 Task: Change the Follow visibility to Only visible to me.
Action: Mouse moved to (953, 102)
Screenshot: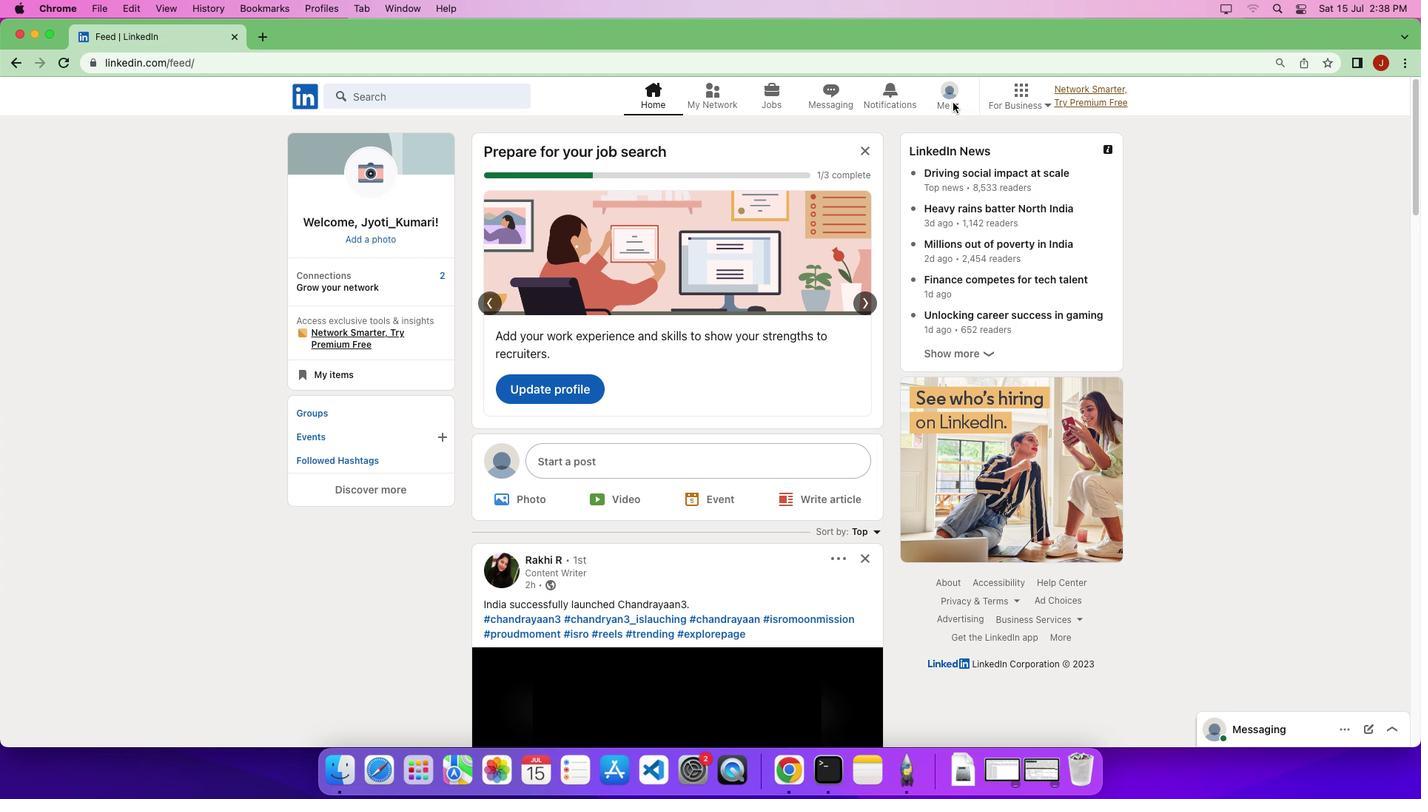 
Action: Mouse pressed left at (953, 102)
Screenshot: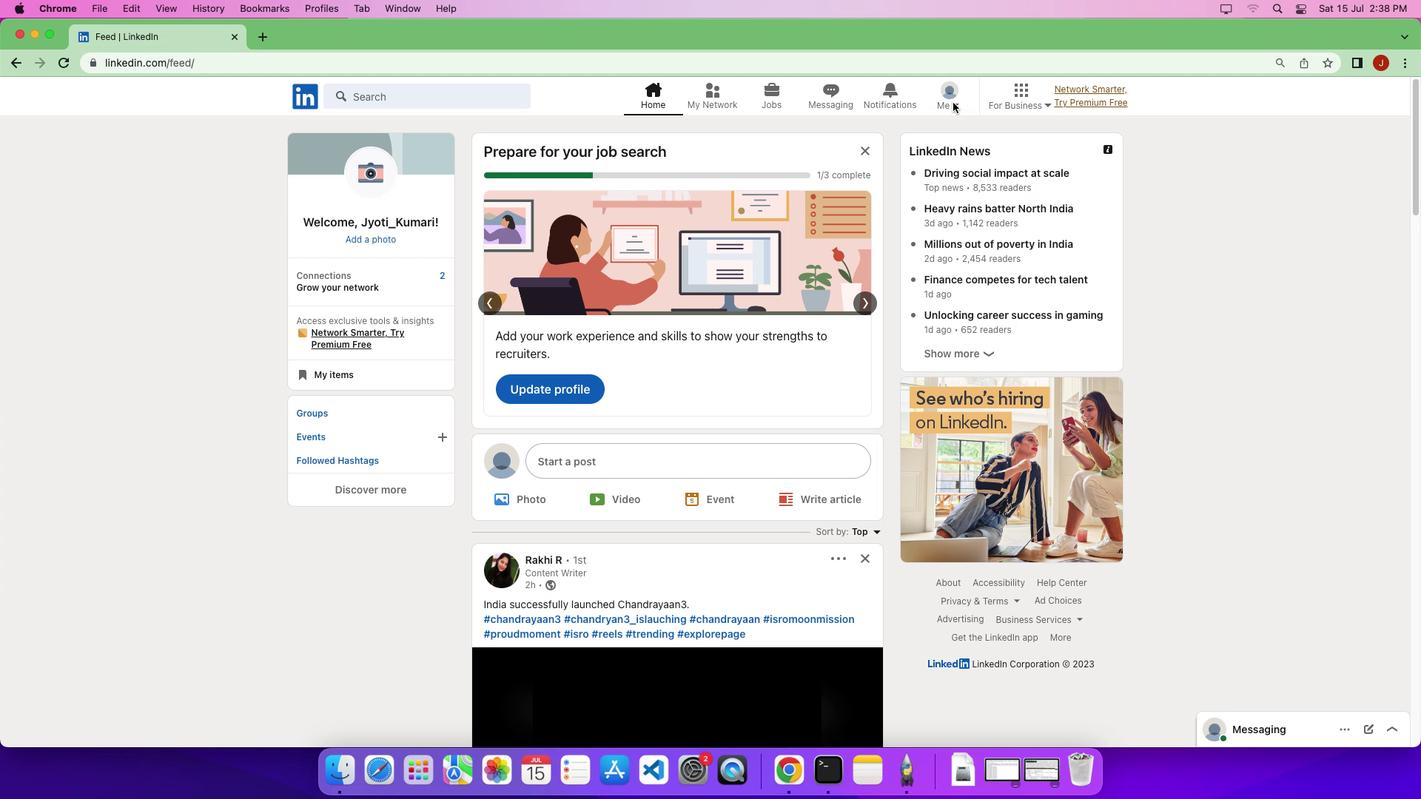 
Action: Mouse pressed left at (953, 102)
Screenshot: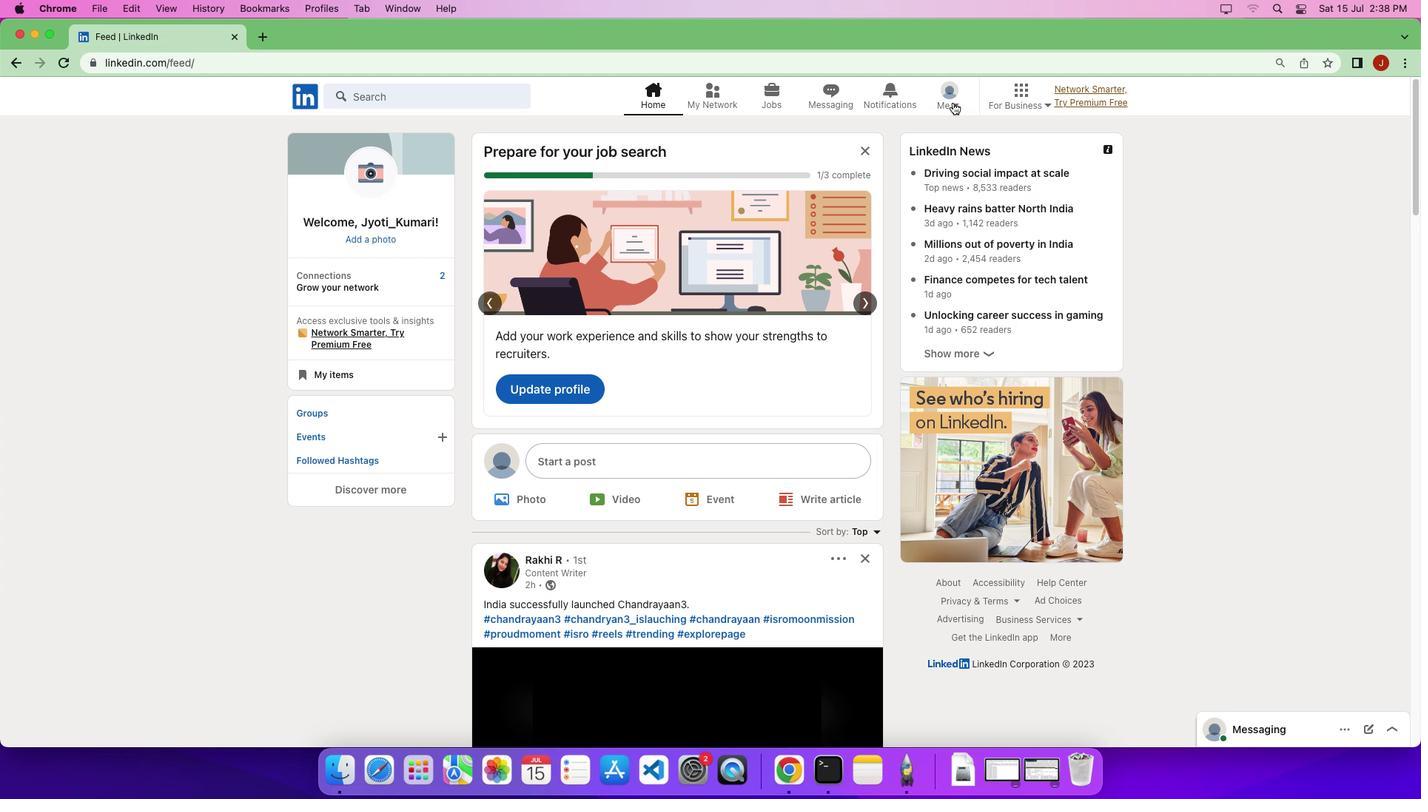 
Action: Mouse moved to (869, 273)
Screenshot: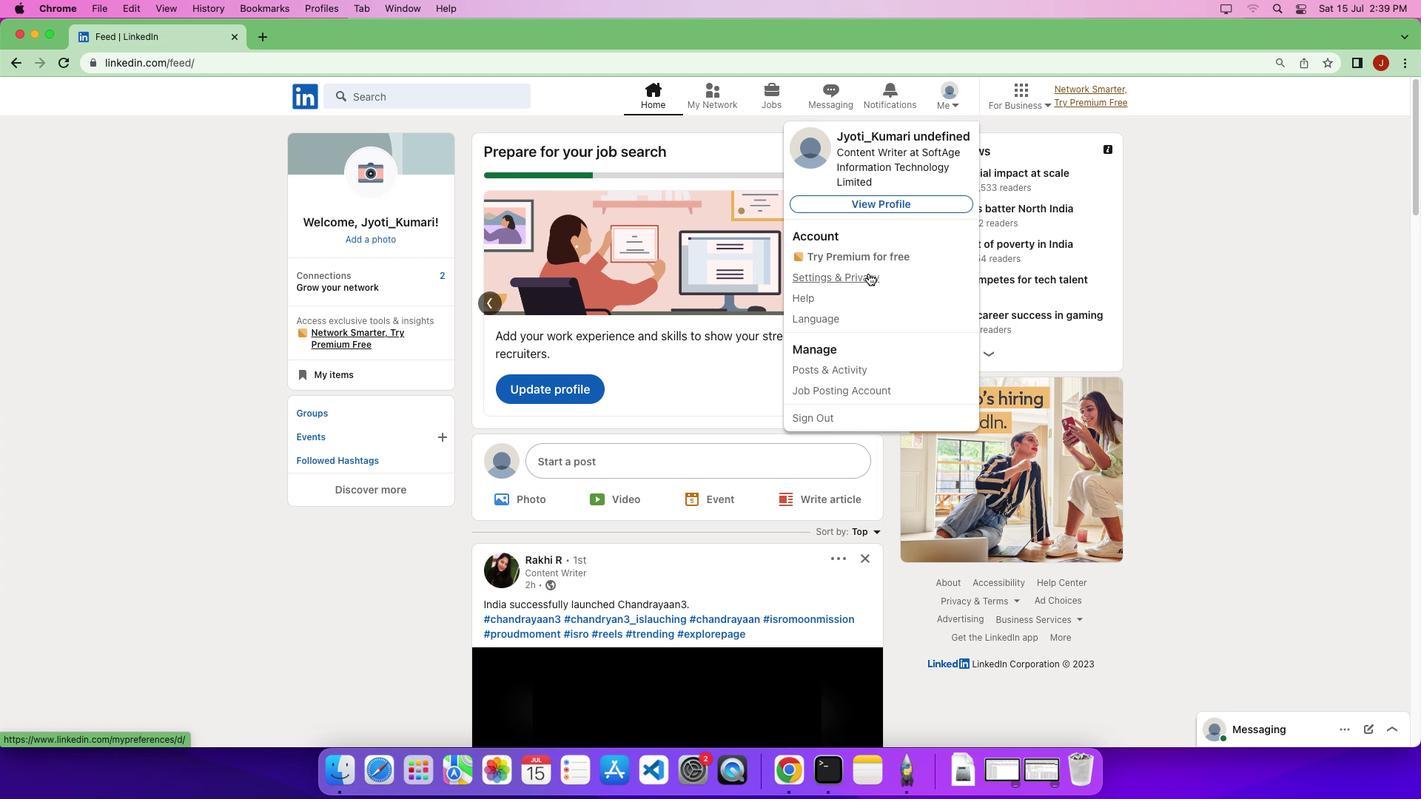 
Action: Mouse pressed left at (869, 273)
Screenshot: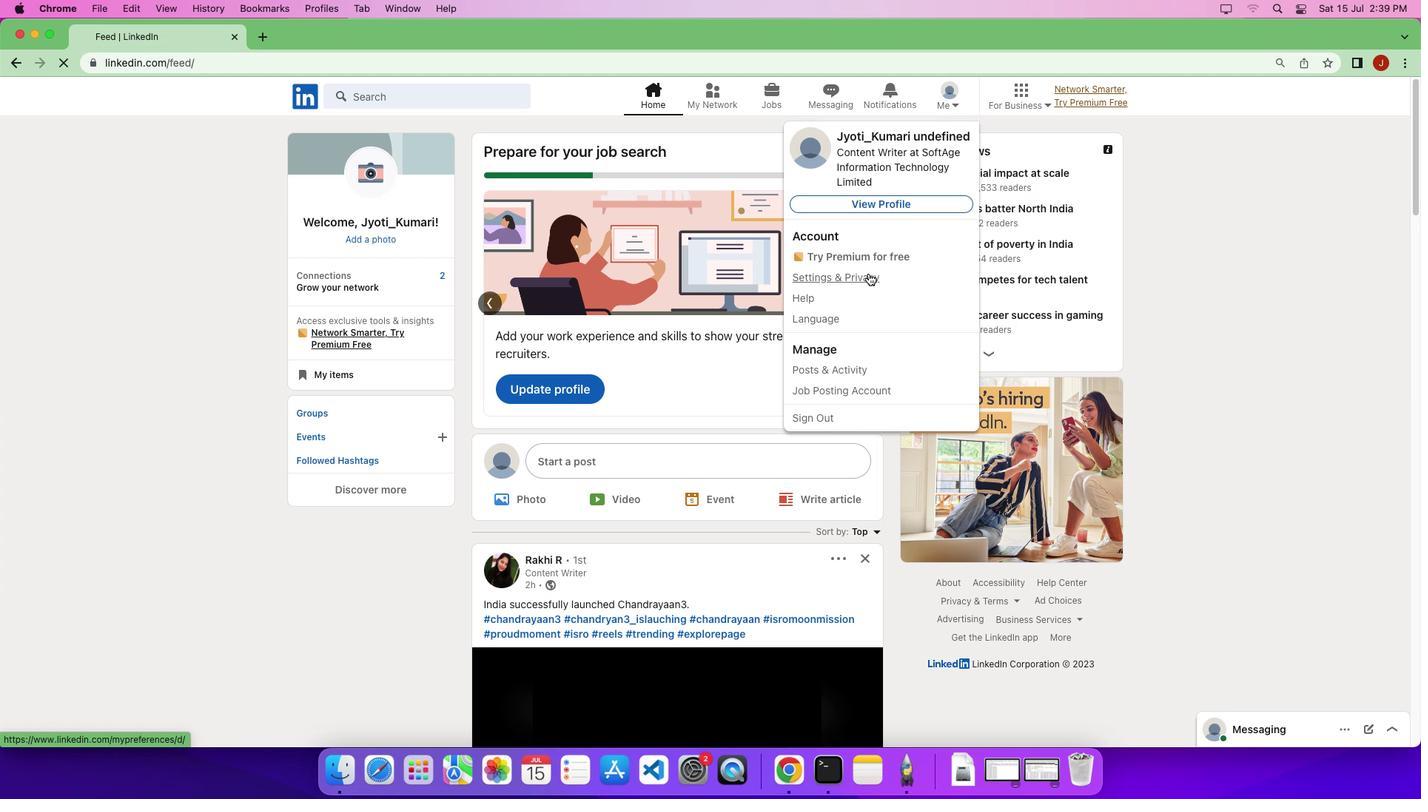 
Action: Mouse moved to (75, 317)
Screenshot: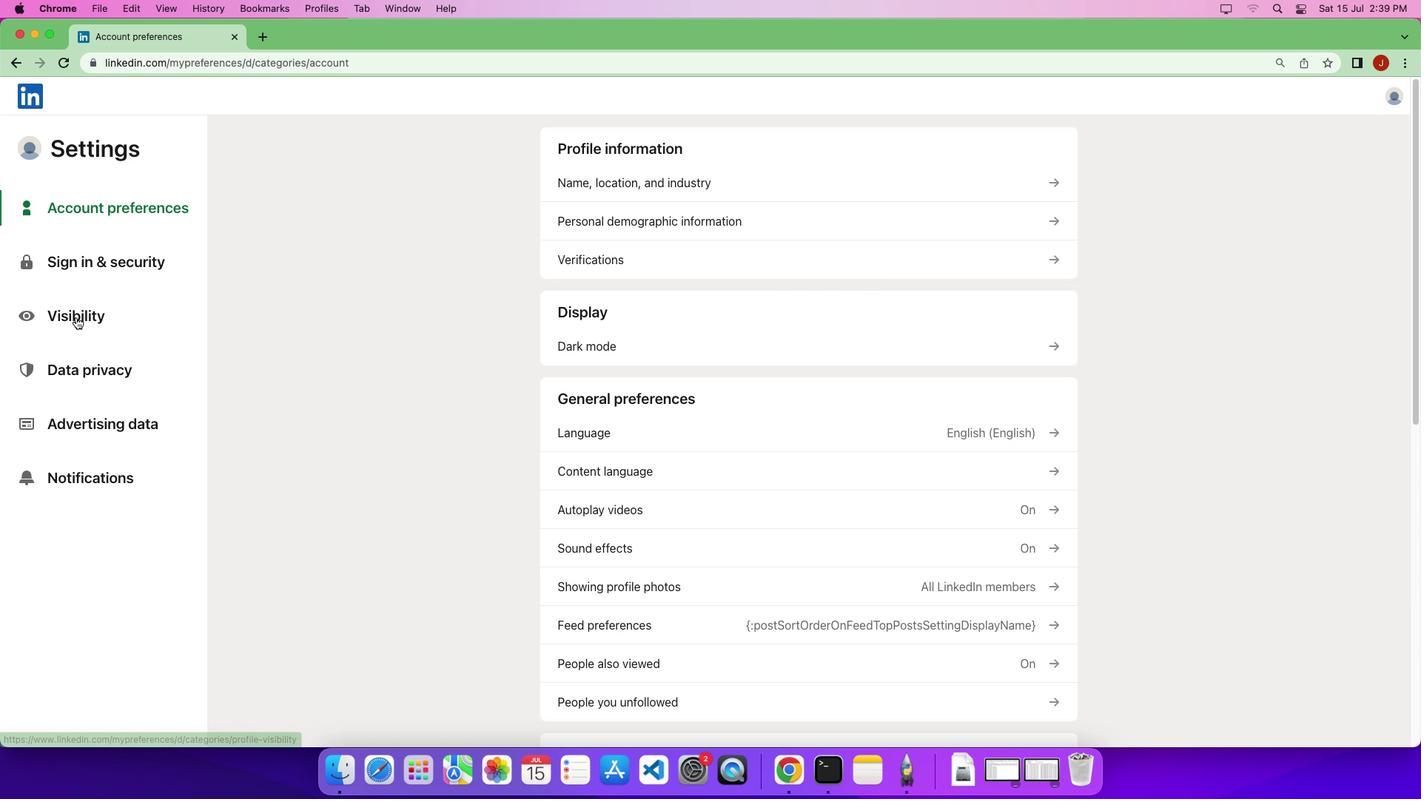 
Action: Mouse pressed left at (75, 317)
Screenshot: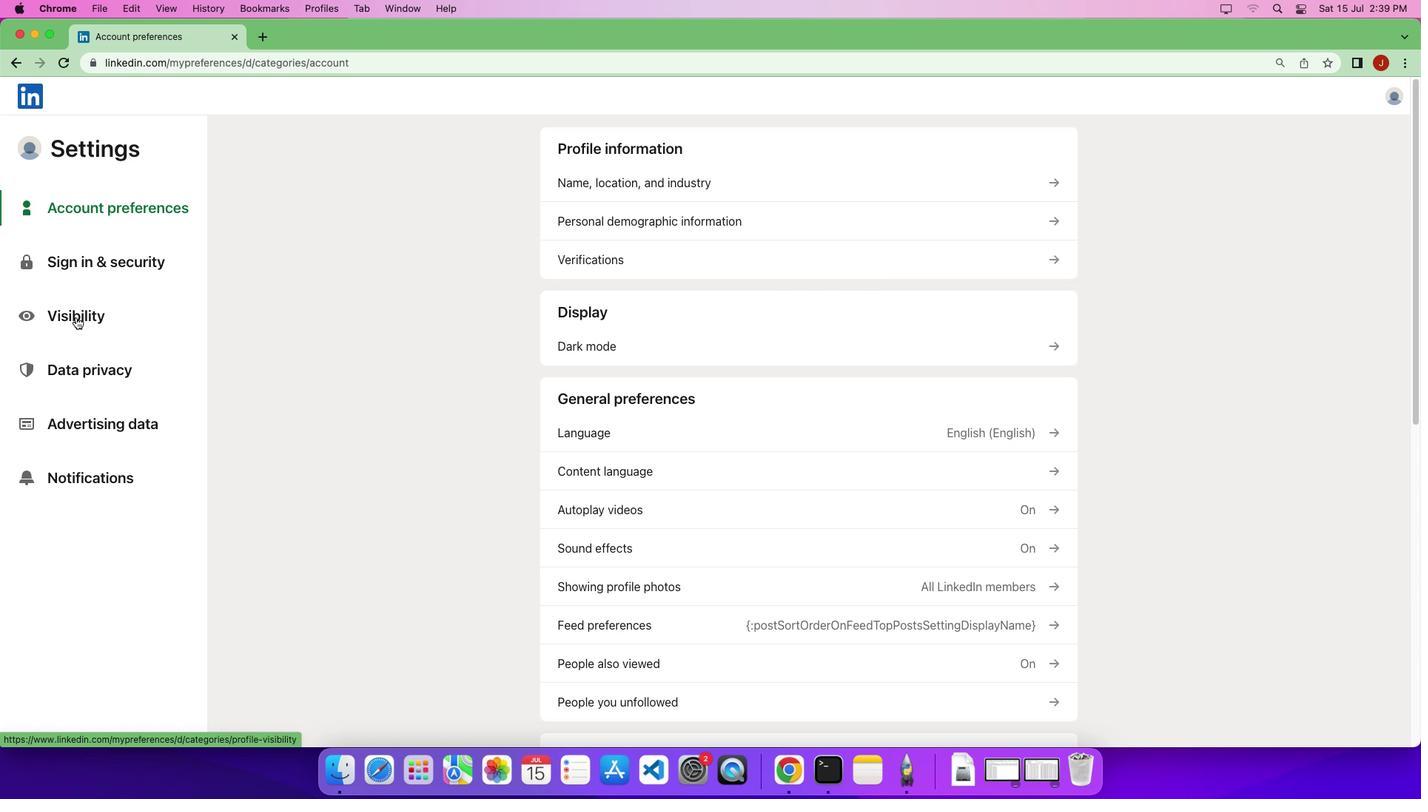 
Action: Mouse pressed left at (75, 317)
Screenshot: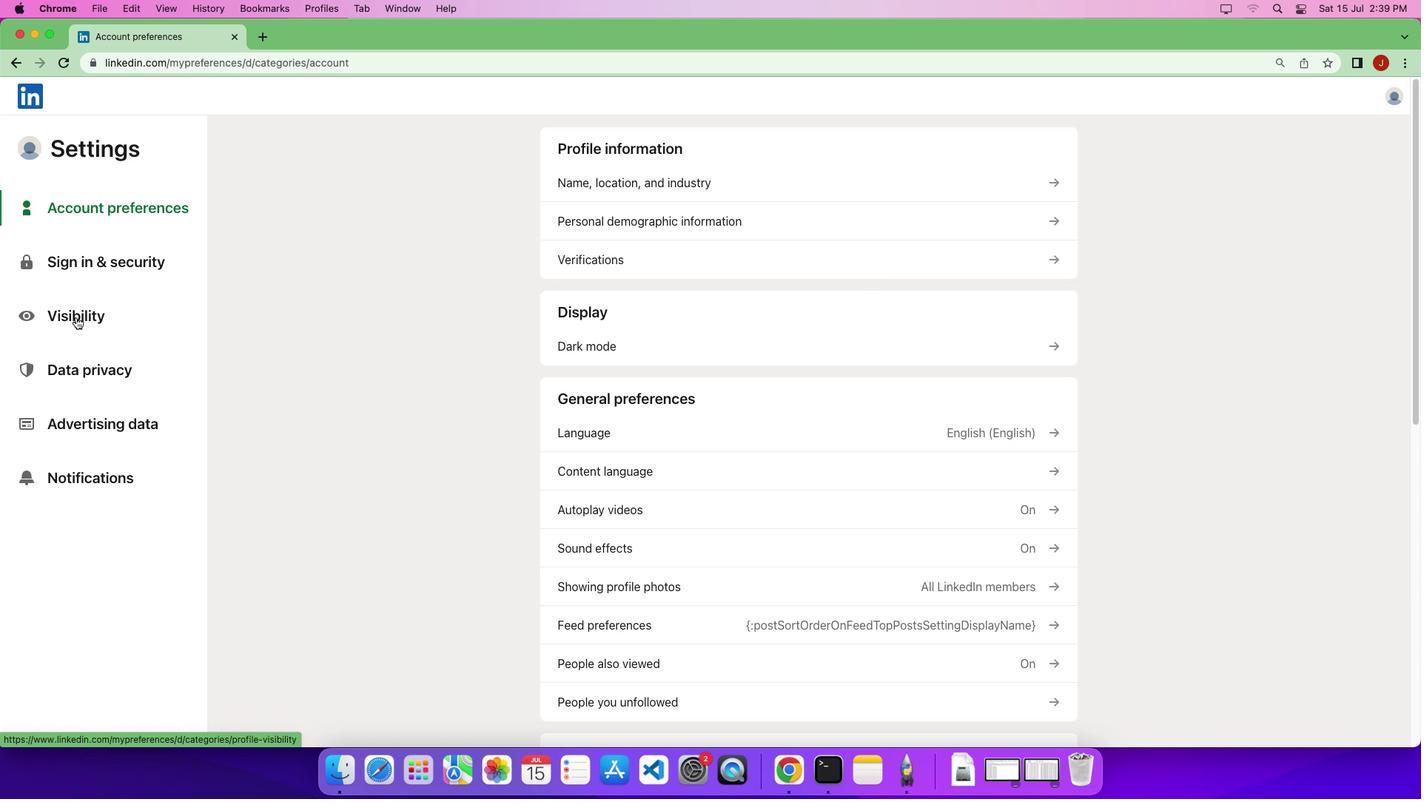 
Action: Mouse moved to (1031, 337)
Screenshot: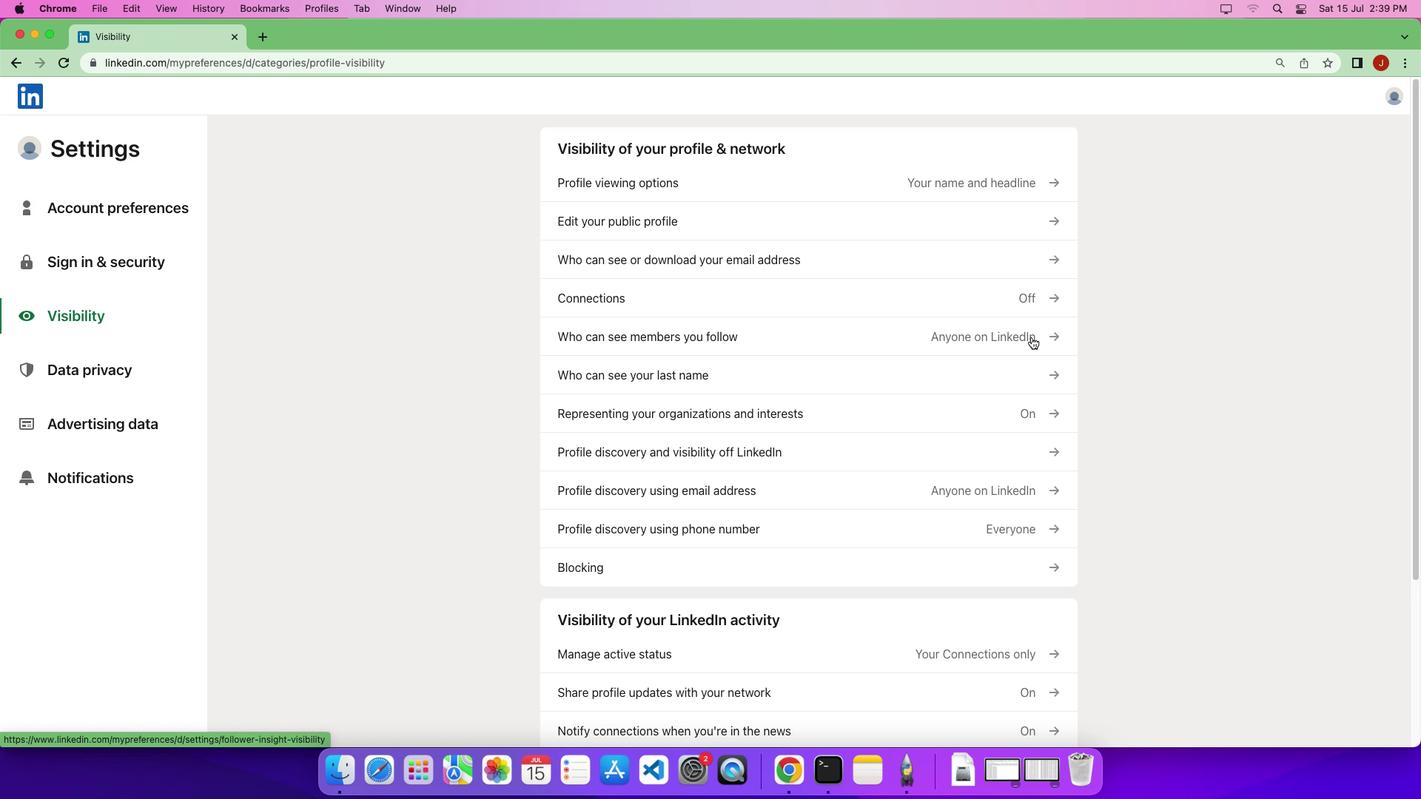 
Action: Mouse pressed left at (1031, 337)
Screenshot: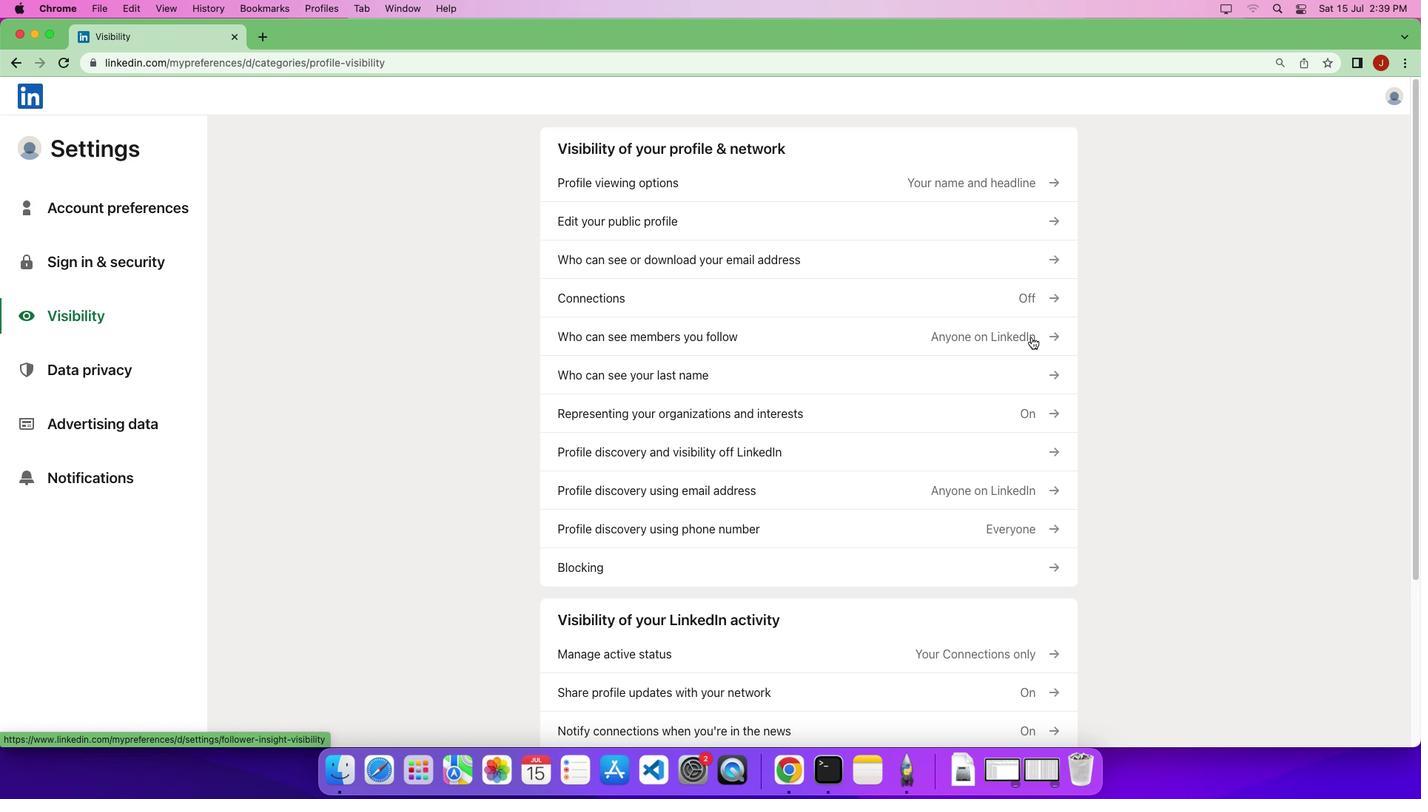 
Action: Mouse moved to (587, 236)
Screenshot: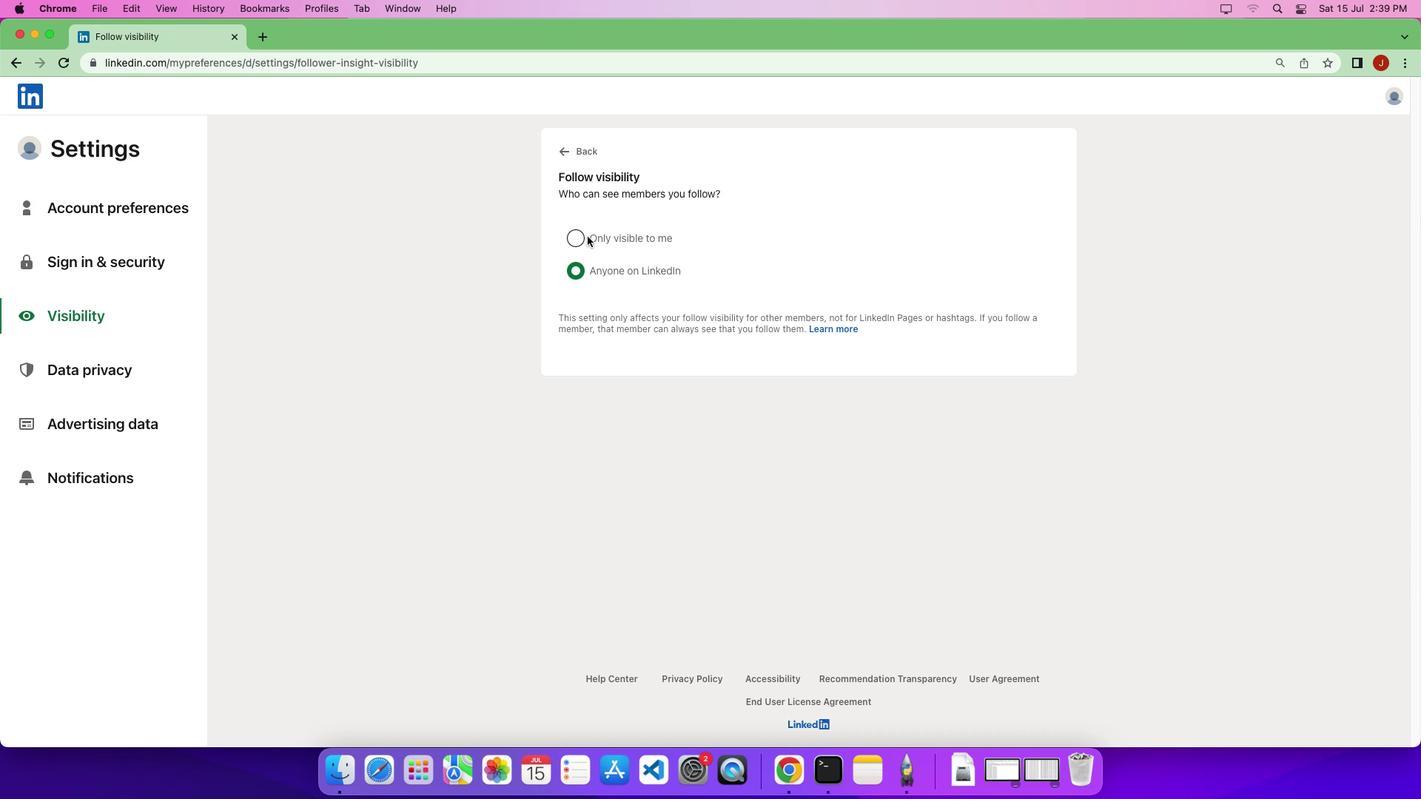 
Action: Mouse pressed left at (587, 236)
Screenshot: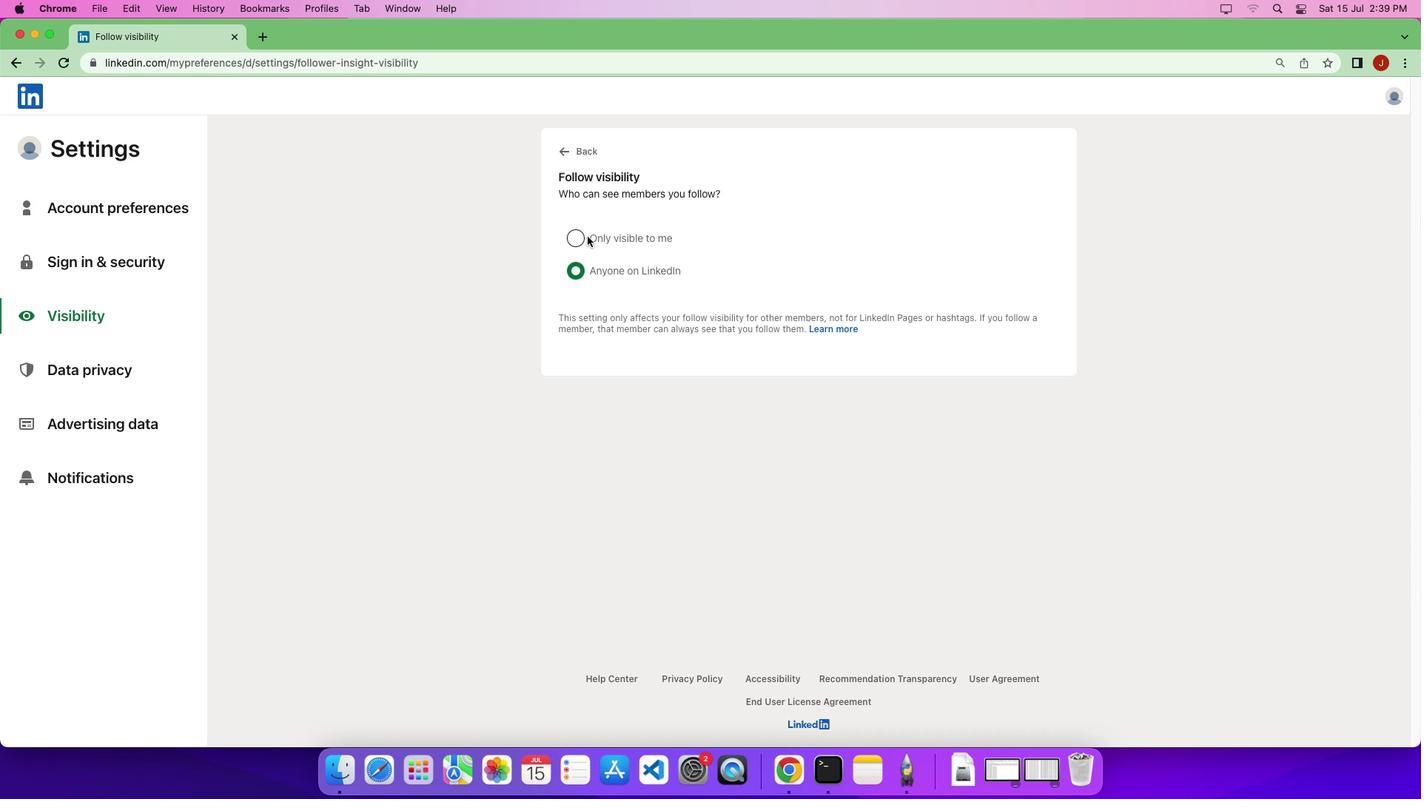 
Action: Mouse moved to (764, 281)
Screenshot: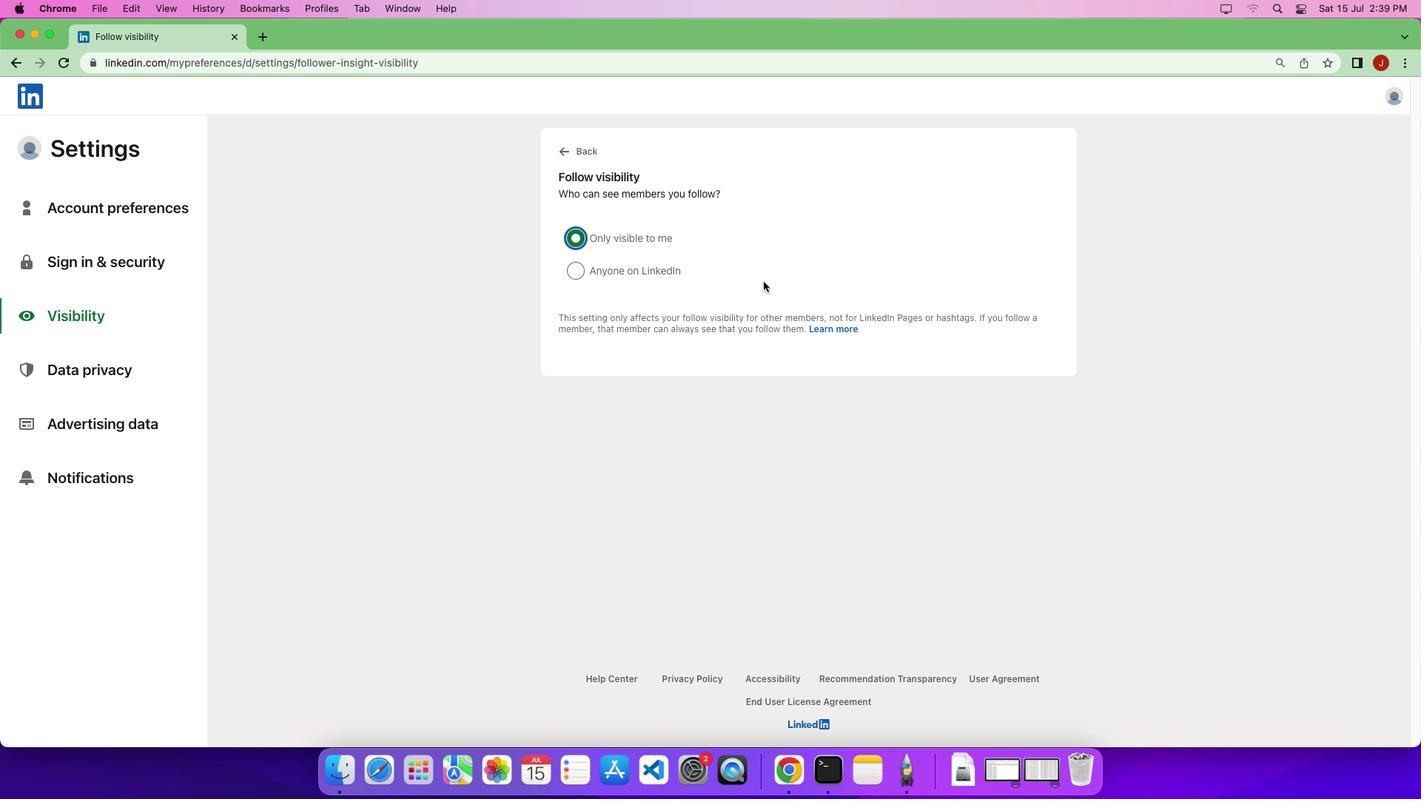 
